 Task: Unfollow the page of Shell
Action: Mouse moved to (14, 218)
Screenshot: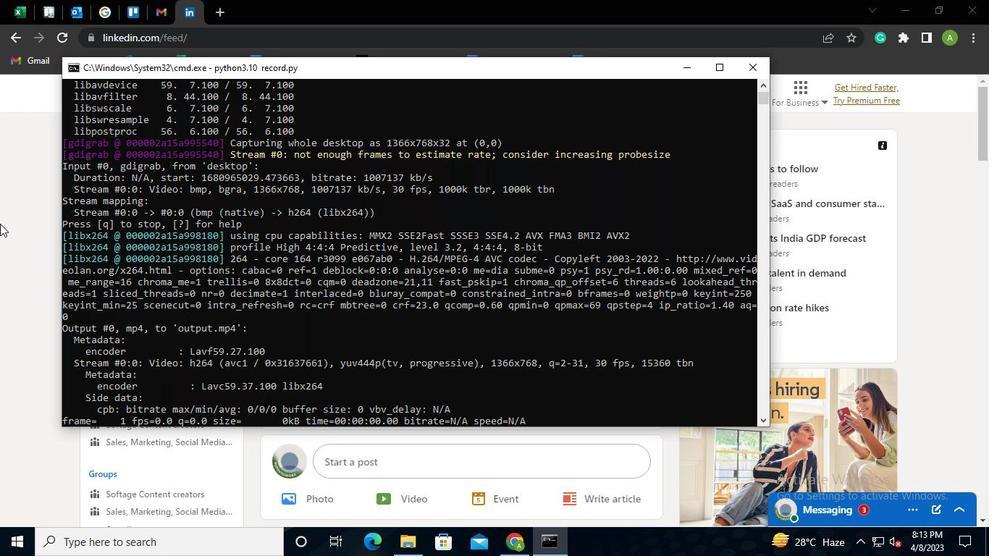 
Action: Mouse pressed left at (14, 218)
Screenshot: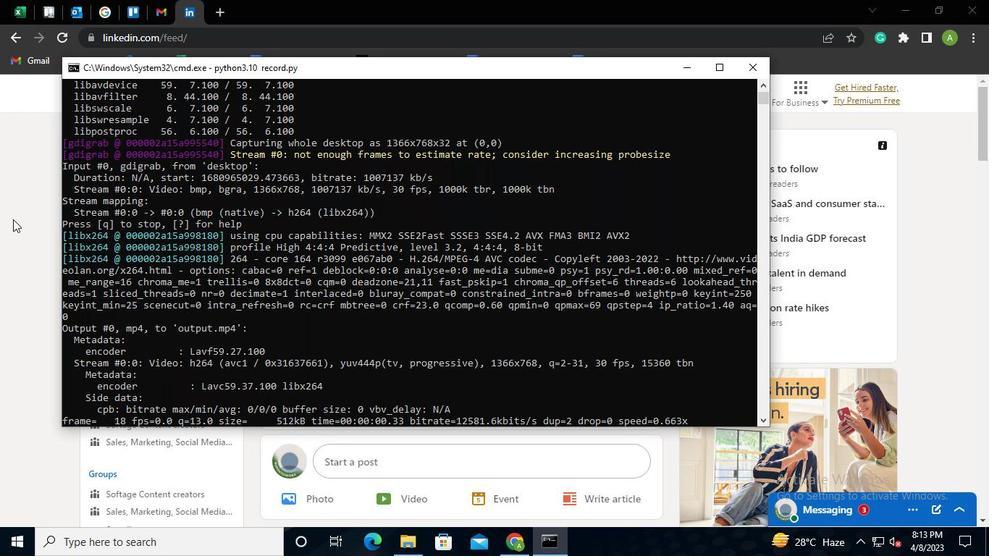 
Action: Mouse moved to (169, 97)
Screenshot: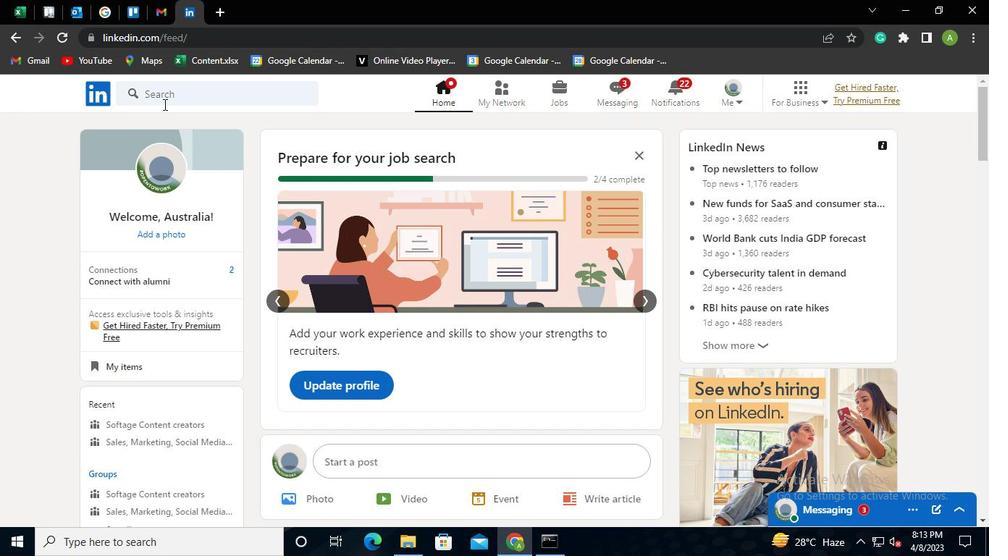 
Action: Mouse pressed left at (169, 97)
Screenshot: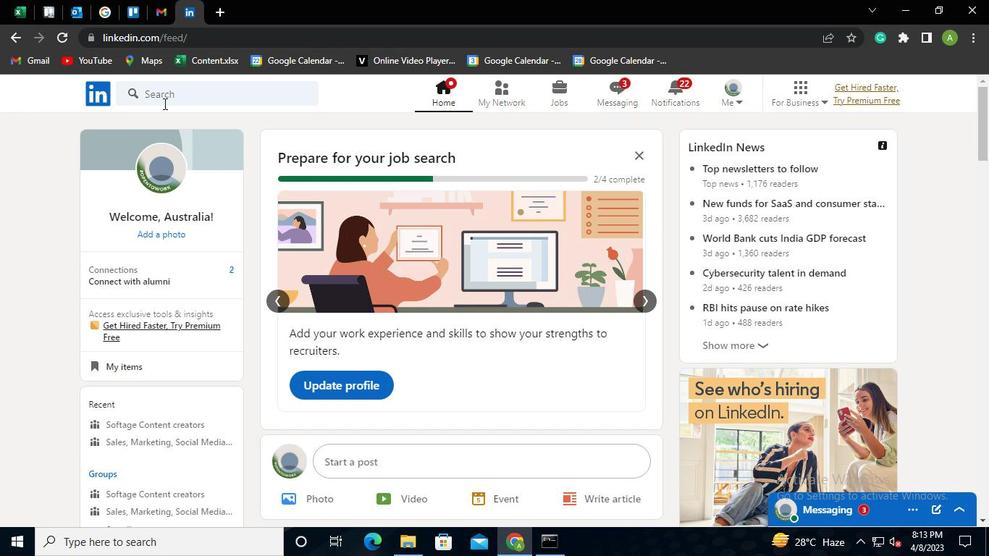 
Action: Mouse moved to (181, 215)
Screenshot: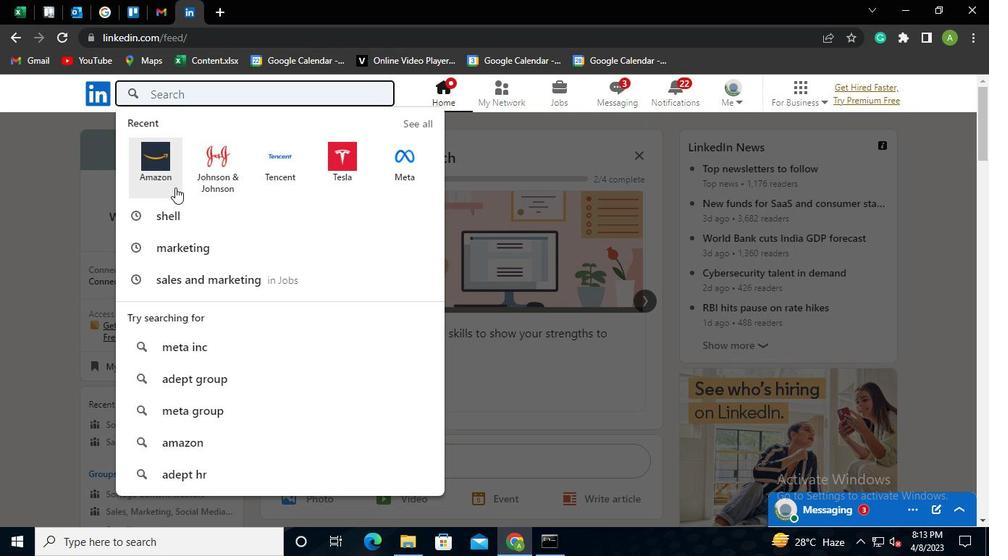 
Action: Mouse pressed left at (181, 215)
Screenshot: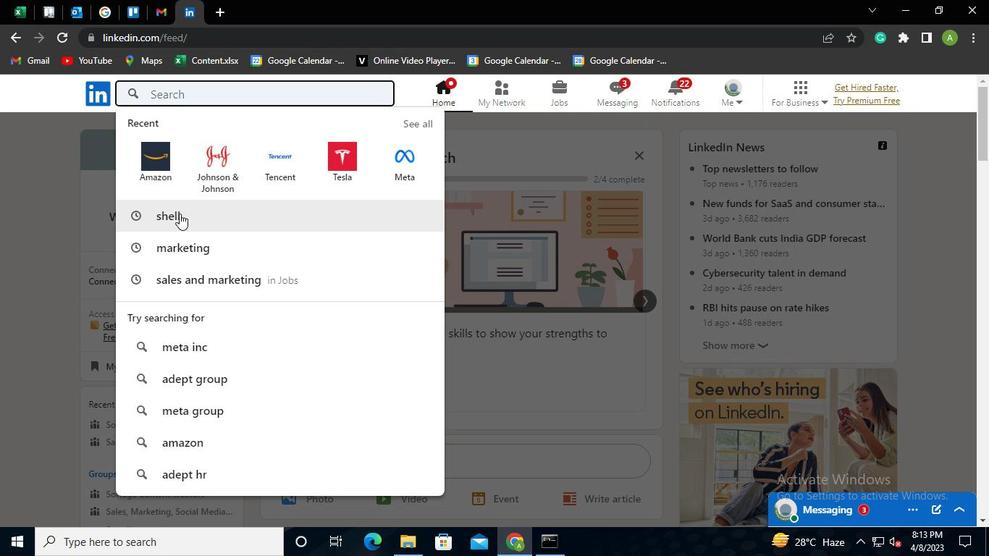 
Action: Mouse moved to (397, 310)
Screenshot: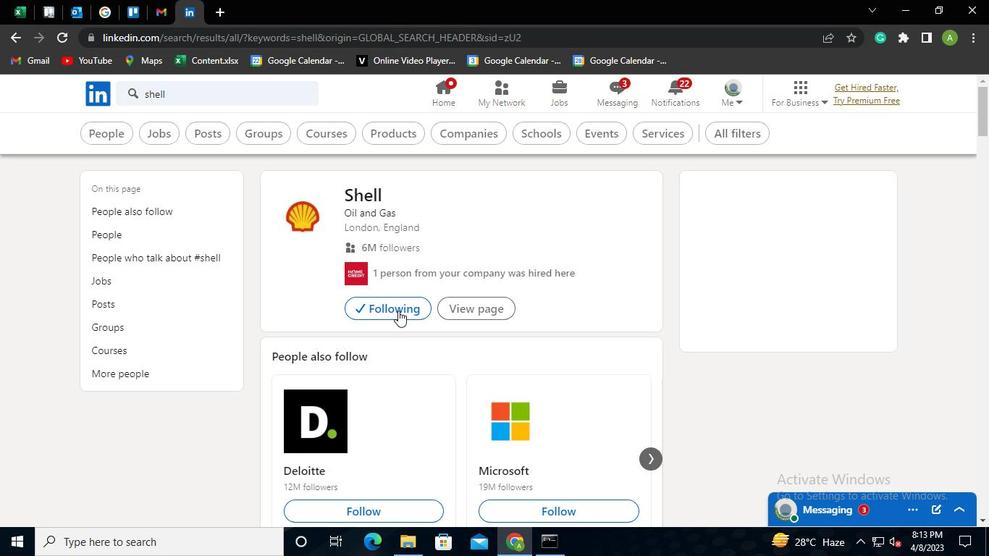 
Action: Mouse pressed left at (397, 310)
Screenshot: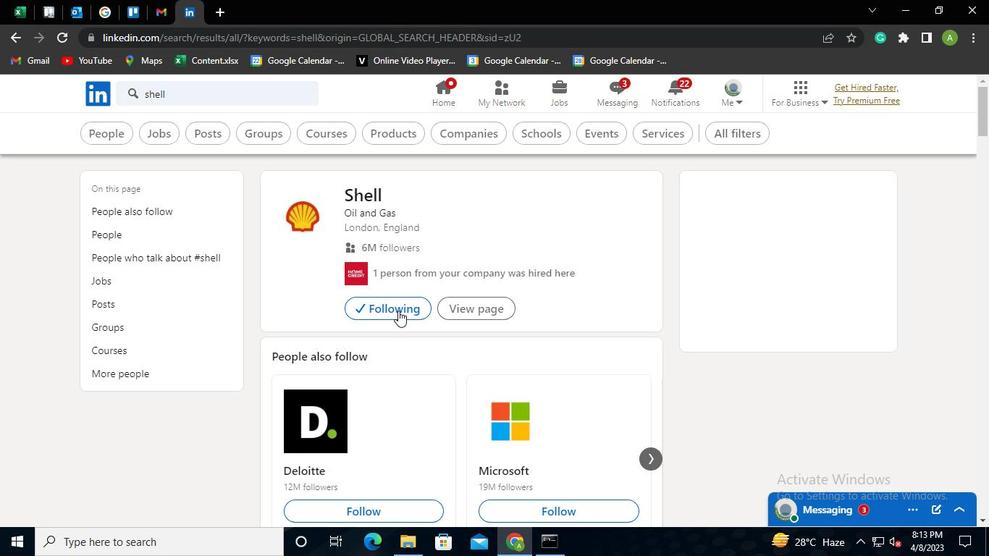 
Action: Mouse moved to (575, 322)
Screenshot: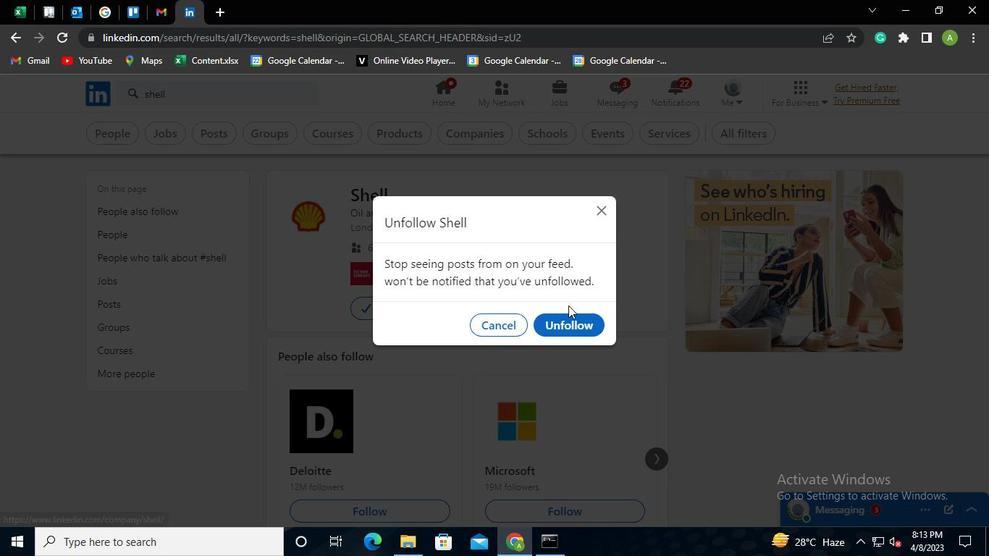 
Action: Mouse pressed left at (575, 322)
Screenshot: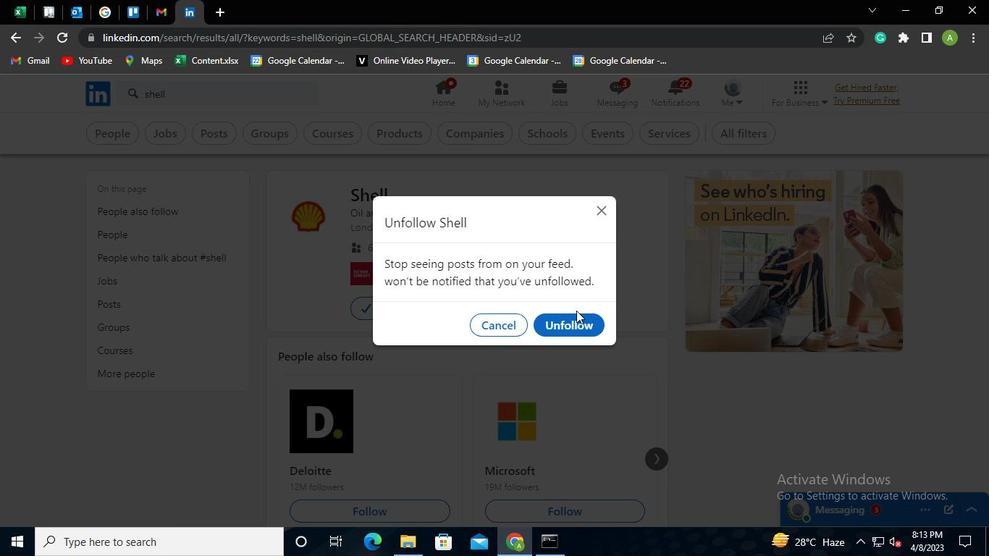 
Action: Mouse moved to (567, 323)
Screenshot: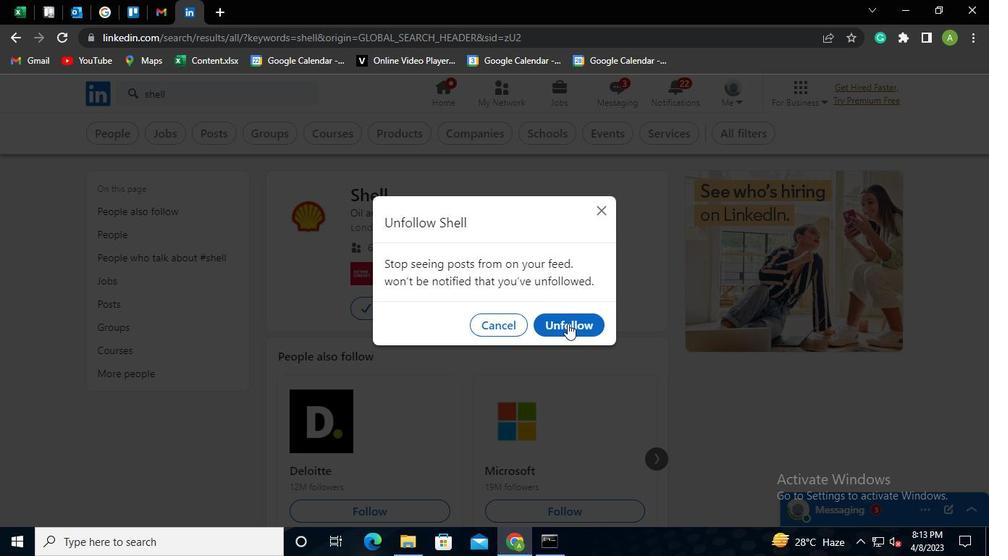
Action: Mouse pressed left at (567, 323)
Screenshot: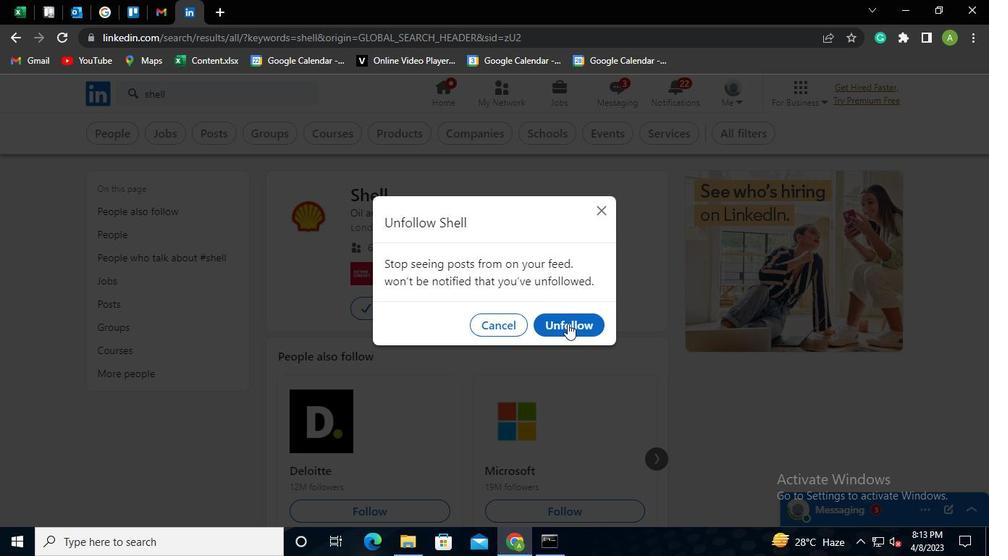 
Action: Mouse moved to (167, 365)
Screenshot: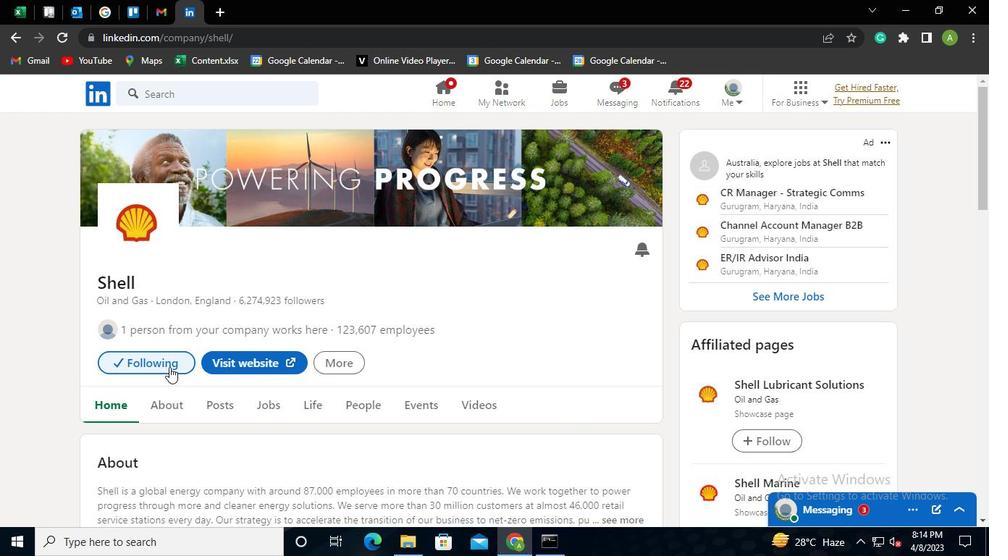 
Action: Mouse pressed left at (167, 365)
Screenshot: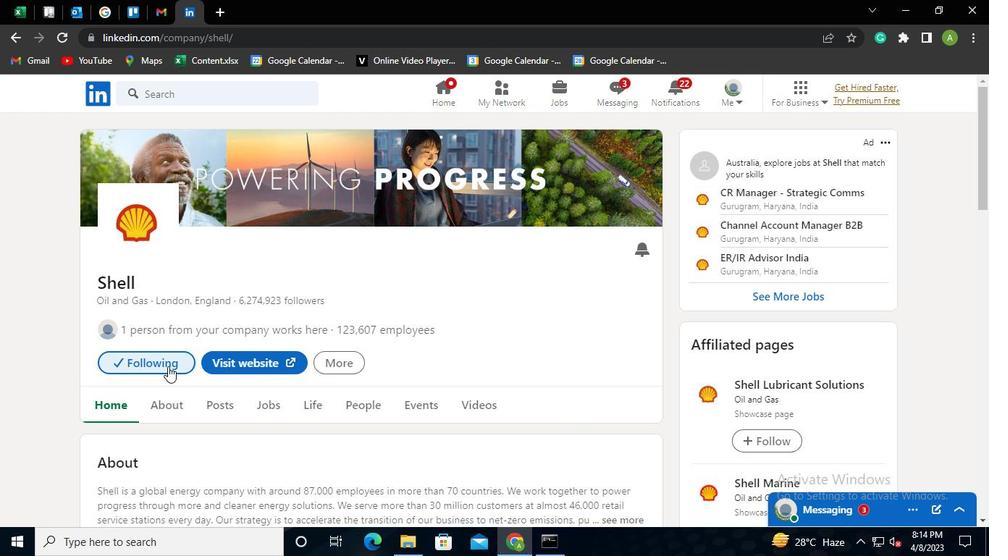 
Action: Mouse moved to (575, 341)
Screenshot: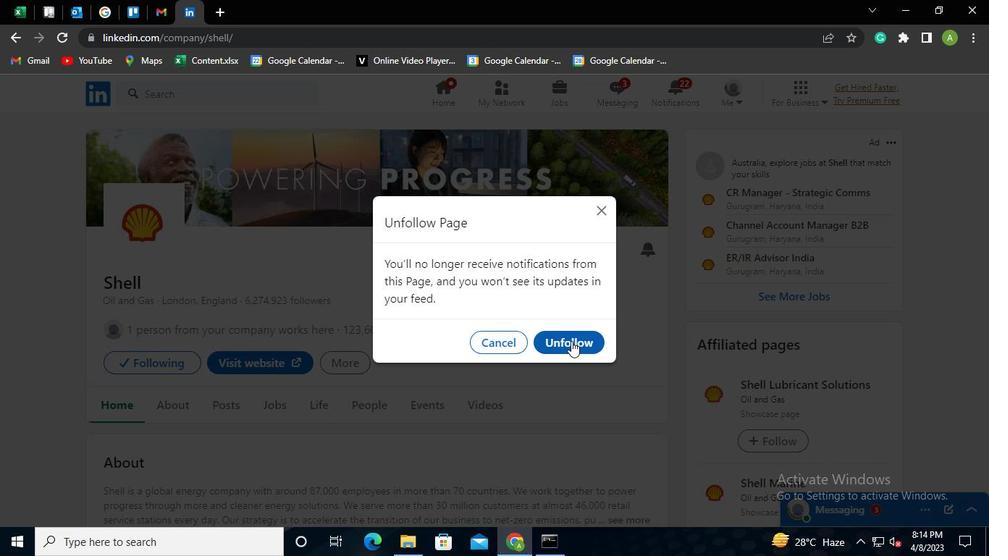 
Action: Mouse pressed left at (575, 341)
Screenshot: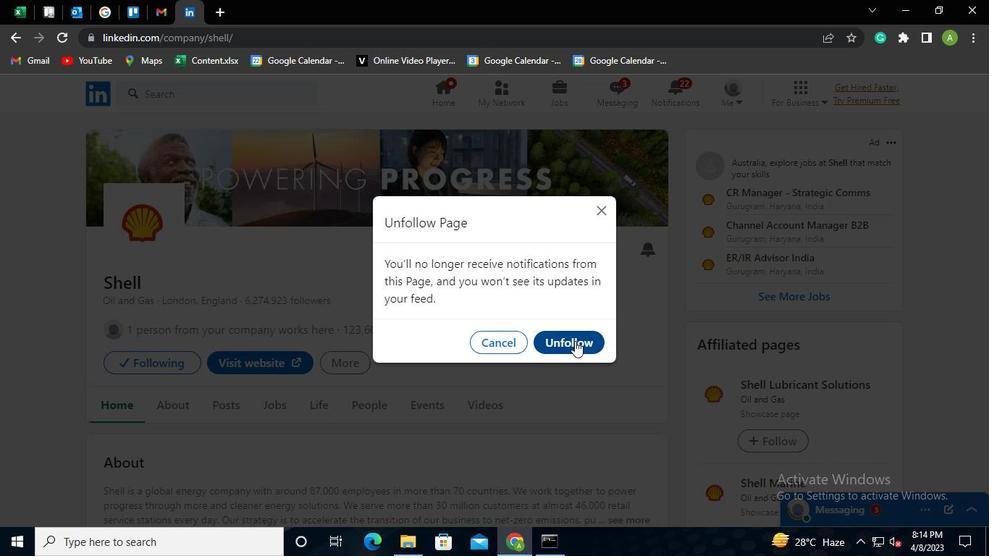 
Action: Mouse moved to (540, 538)
Screenshot: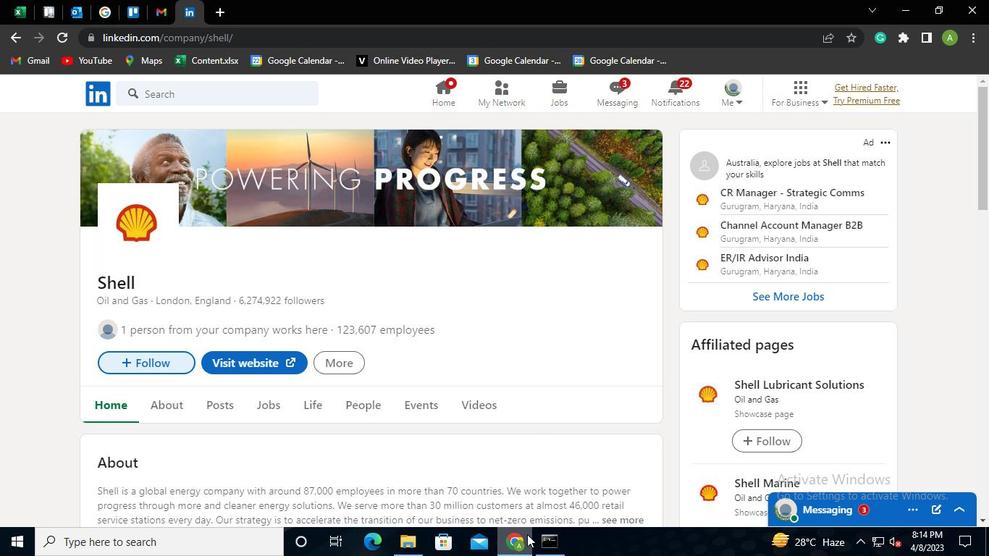 
Action: Mouse pressed left at (540, 538)
Screenshot: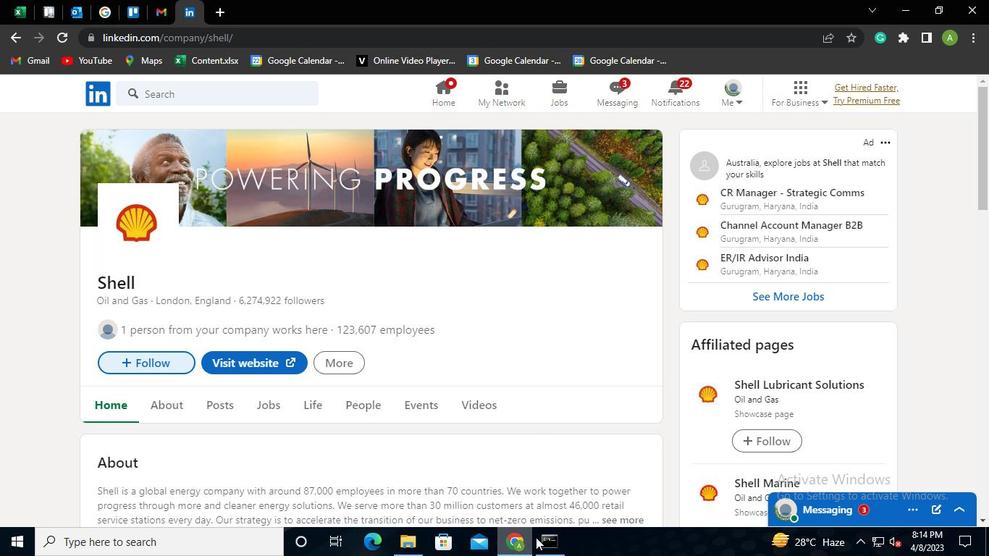 
Action: Mouse moved to (753, 75)
Screenshot: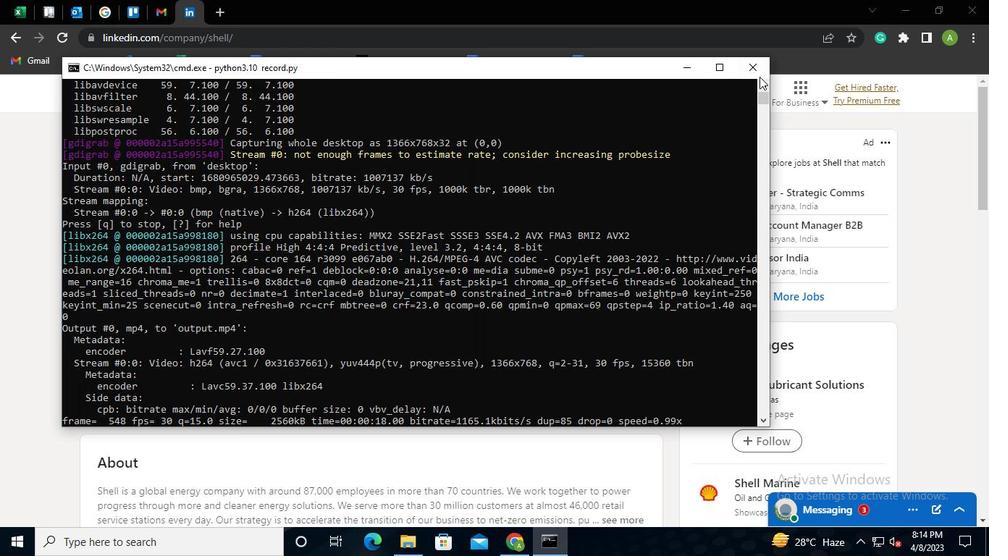 
Action: Mouse pressed left at (753, 75)
Screenshot: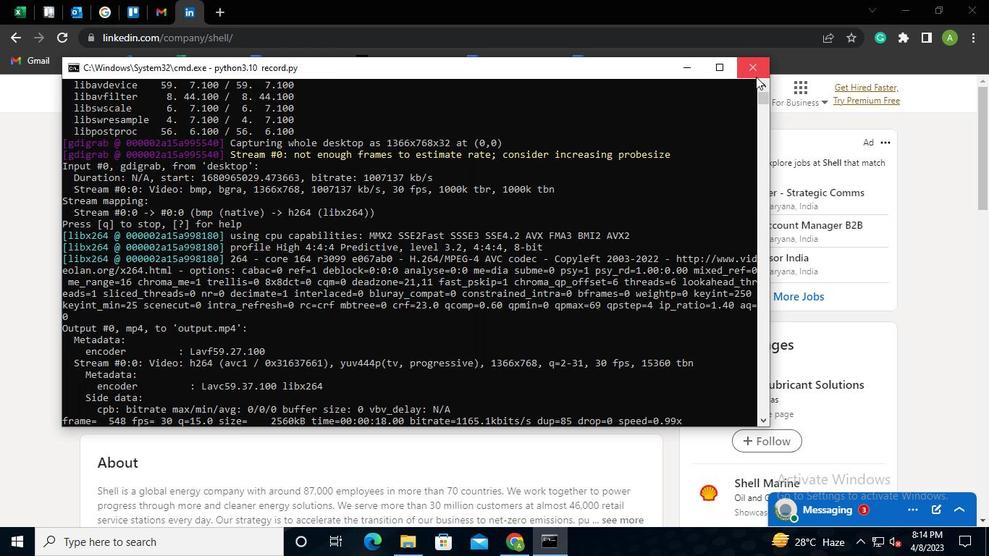 
Action: Mouse moved to (751, 76)
Screenshot: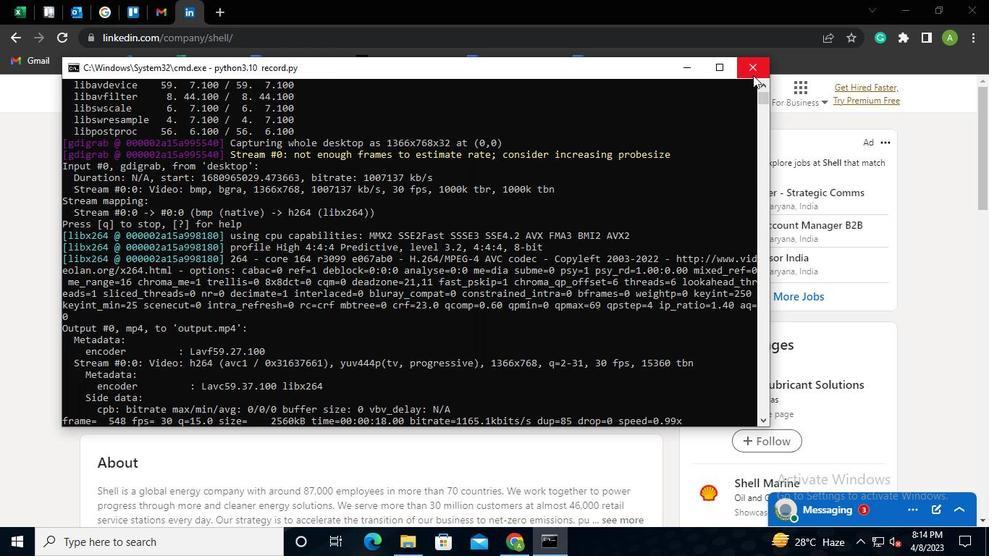 
